 Task: Use the formula "XLOOKUP" in spreadsheet "Project portfolio".
Action: Mouse moved to (141, 119)
Screenshot: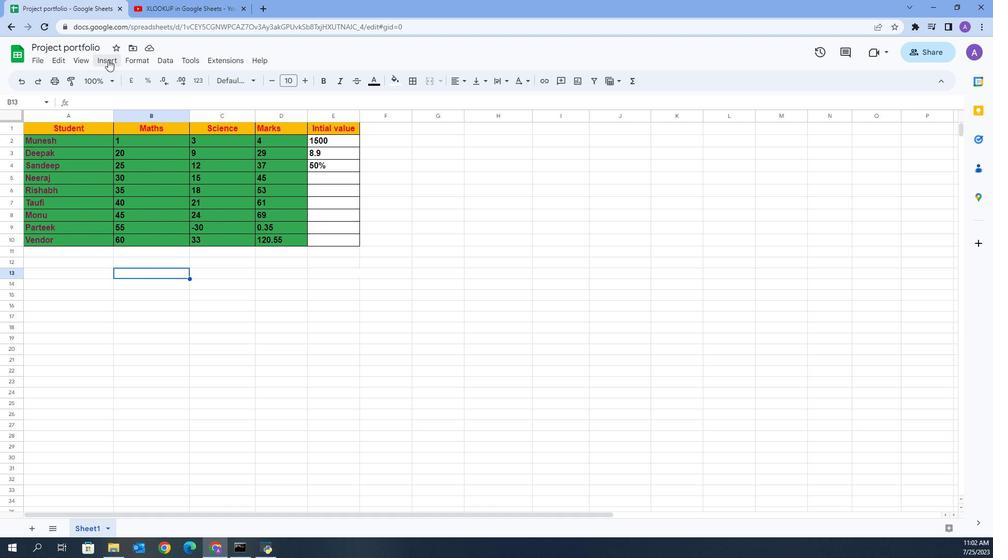 
Action: Mouse pressed left at (141, 119)
Screenshot: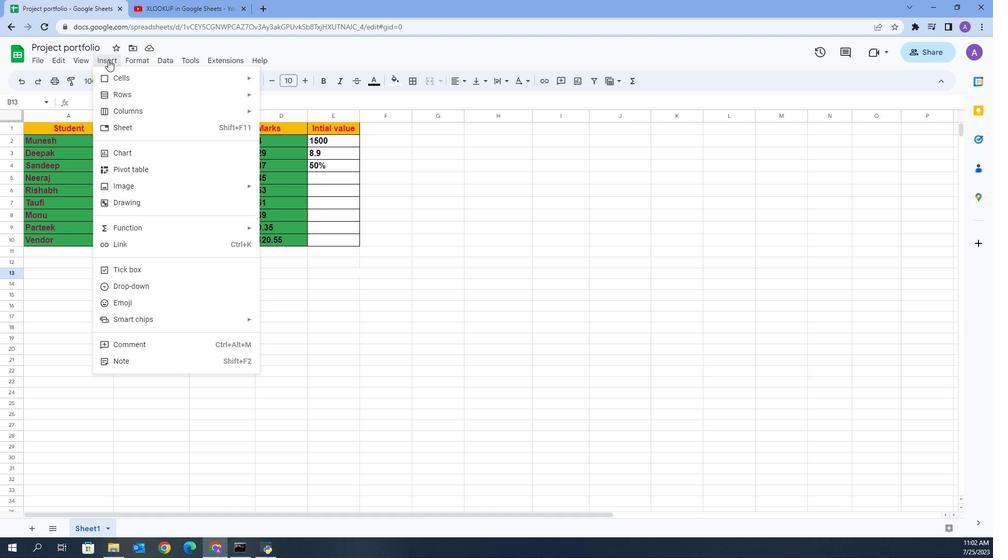 
Action: Mouse moved to (158, 239)
Screenshot: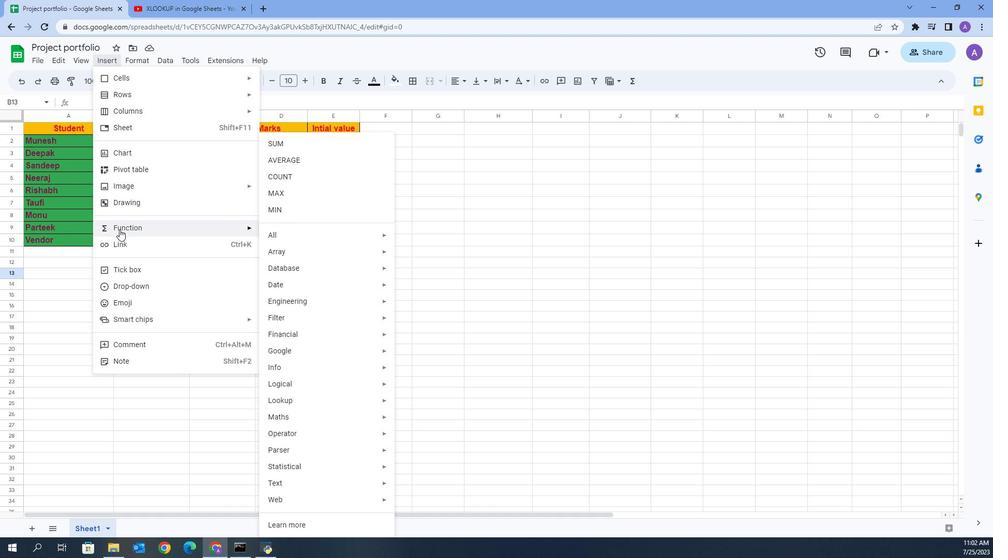 
Action: Mouse pressed left at (158, 239)
Screenshot: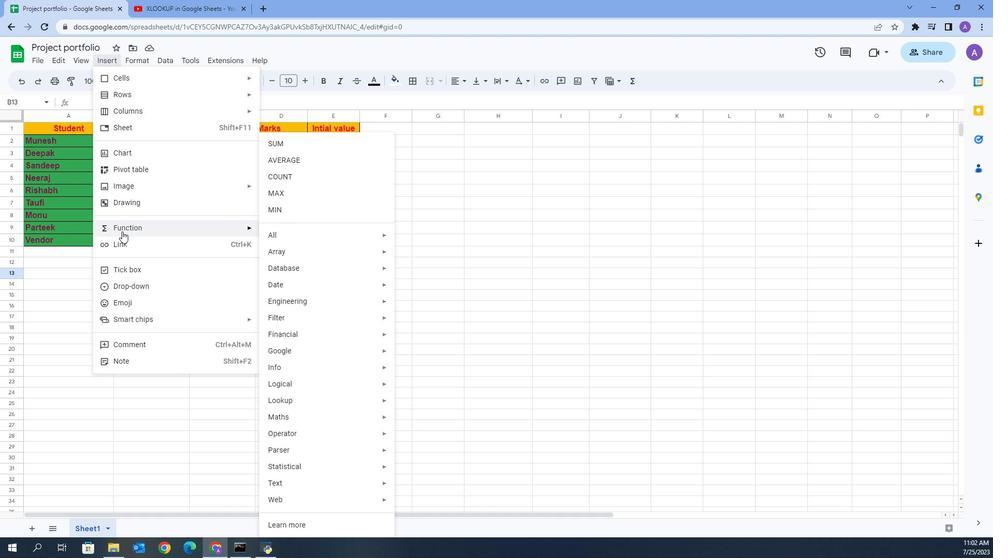 
Action: Mouse moved to (274, 242)
Screenshot: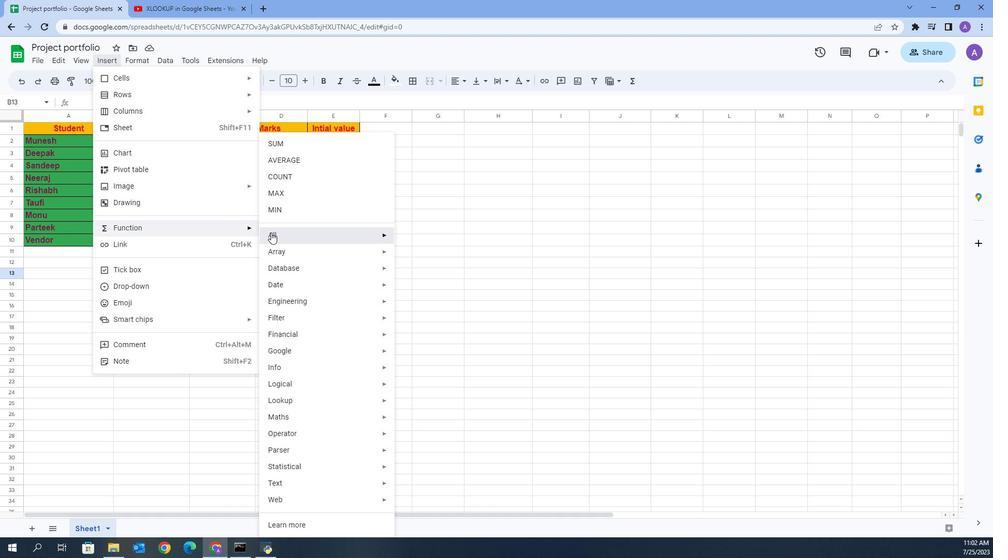 
Action: Mouse pressed left at (274, 242)
Screenshot: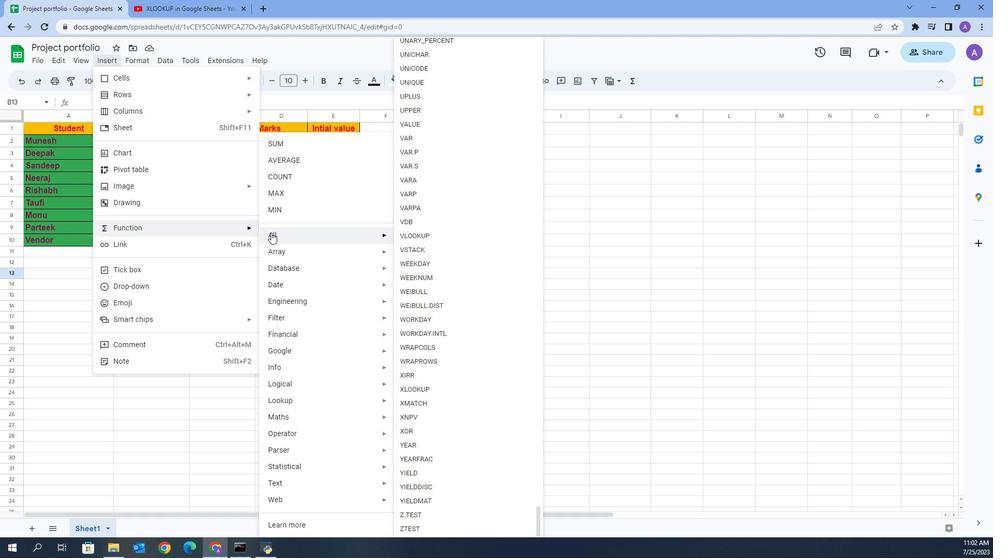 
Action: Mouse moved to (407, 359)
Screenshot: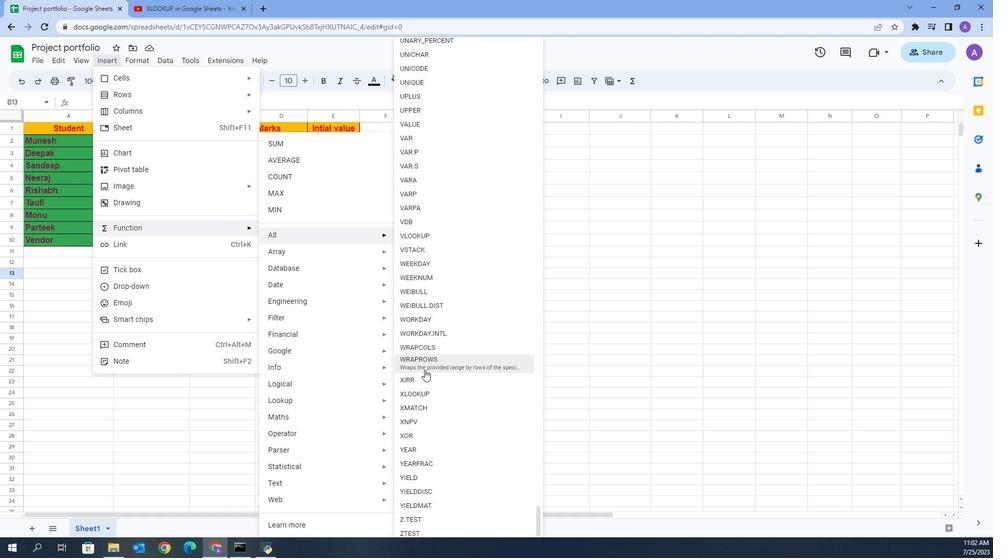 
Action: Mouse pressed left at (407, 359)
Screenshot: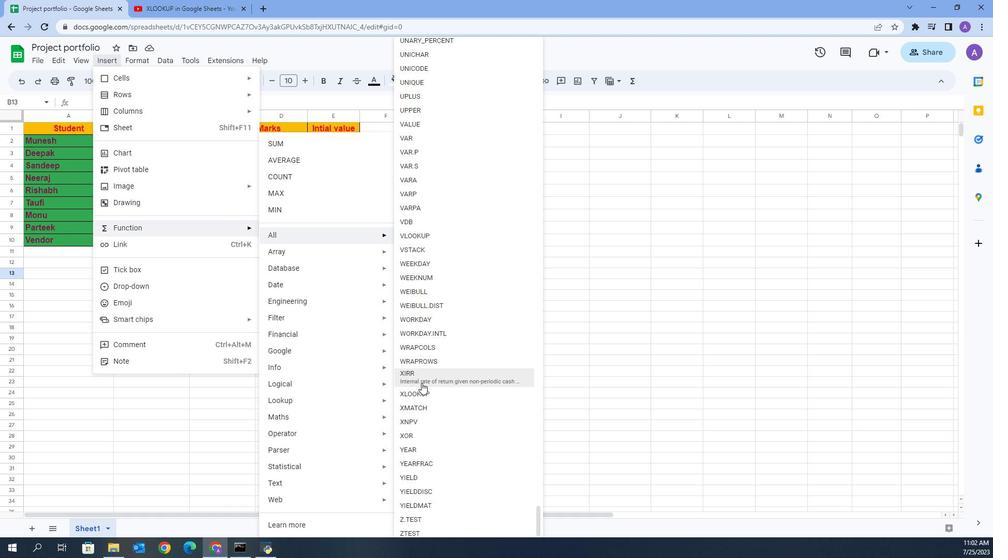 
Action: Mouse moved to (132, 227)
Screenshot: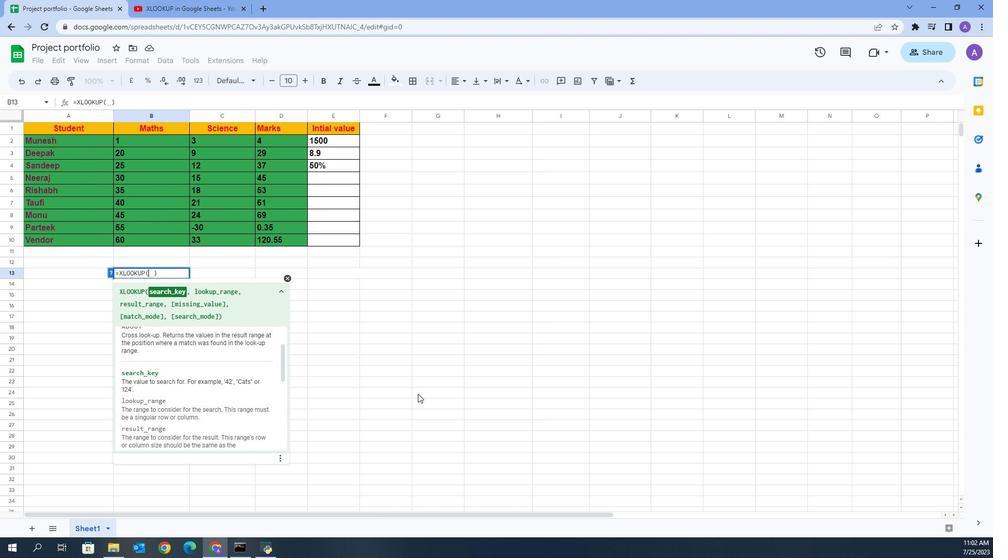 
Action: Mouse pressed left at (132, 227)
Screenshot: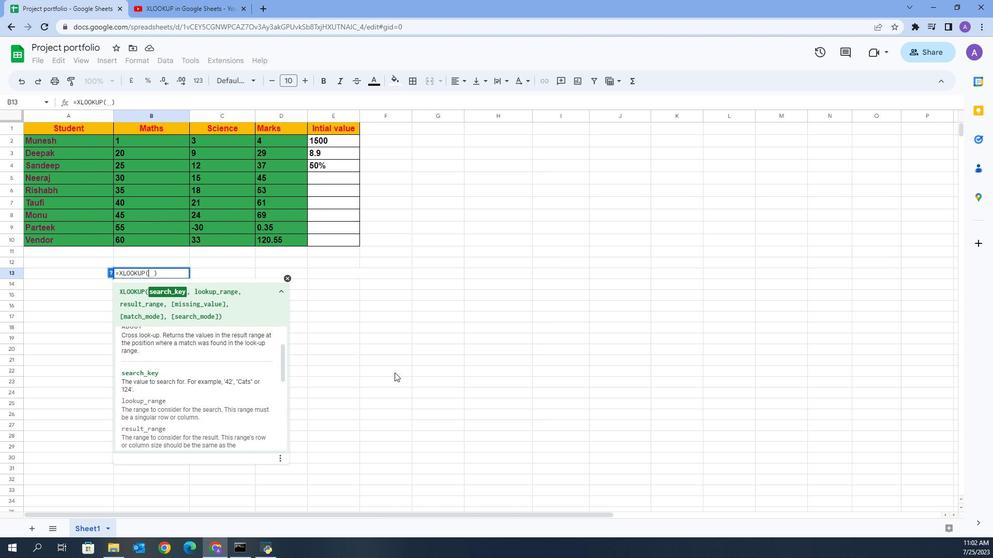 
Action: Key pressed ,
Screenshot: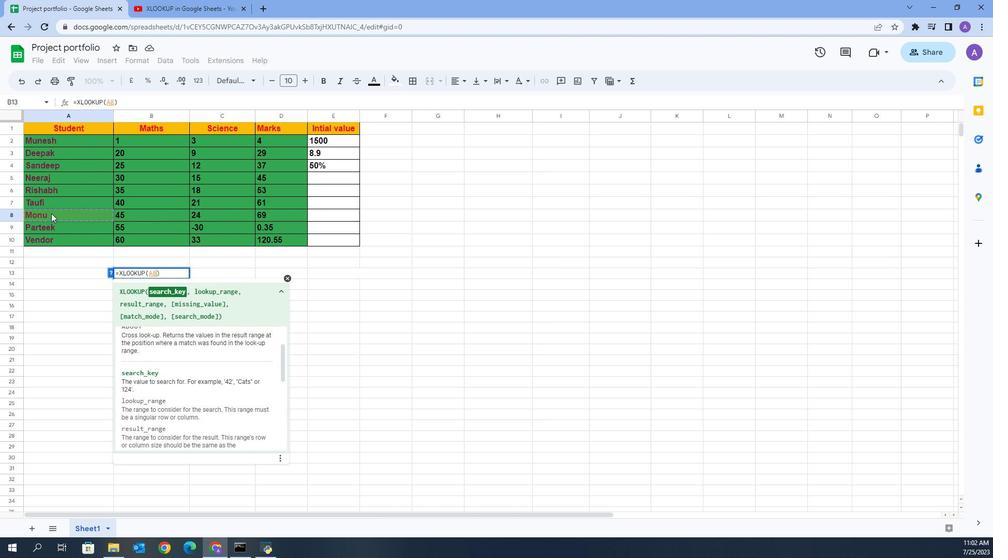 
Action: Mouse moved to (173, 177)
Screenshot: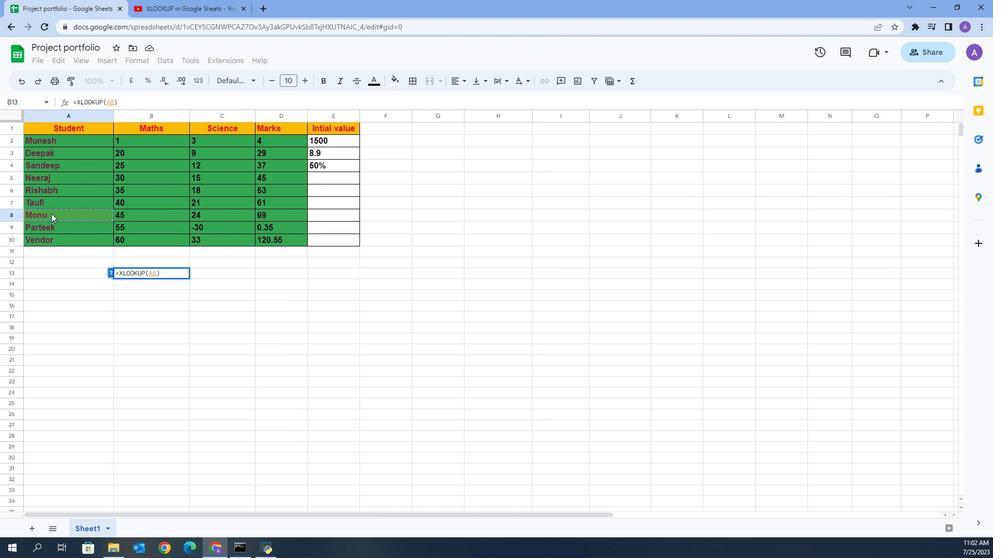 
Action: Mouse pressed left at (173, 177)
Screenshot: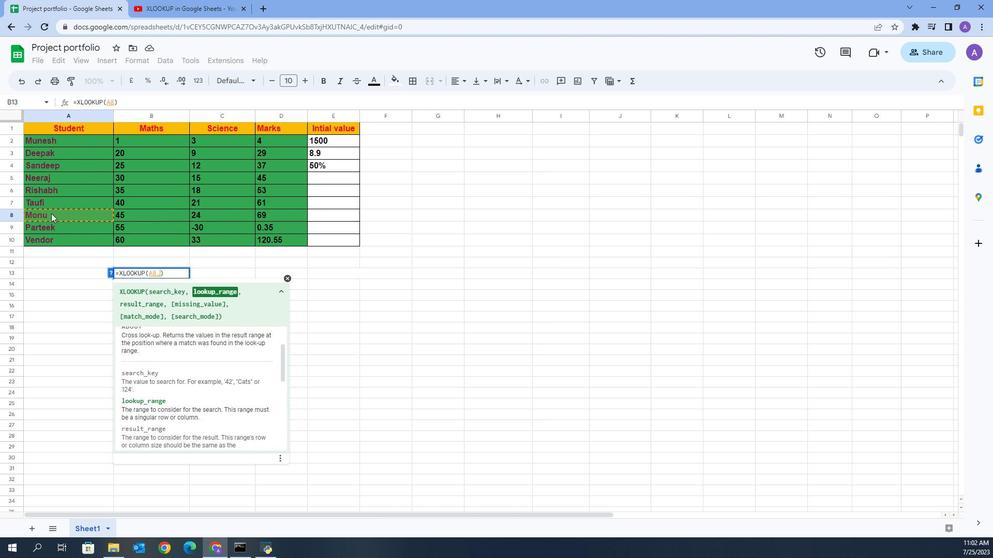 
Action: Key pressed <Key.shift><Key.shift><Key.shift><Key.shift><Key.shift><Key.shift><Key.down><Key.down><Key.down><Key.down><Key.down><Key.down><Key.down><Key.down>,
Screenshot: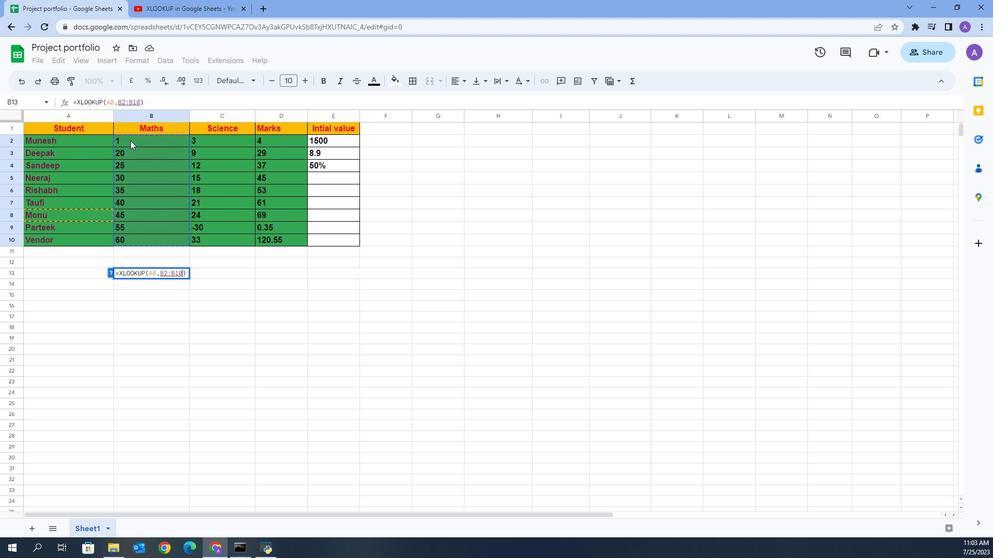 
Action: Mouse moved to (218, 175)
Screenshot: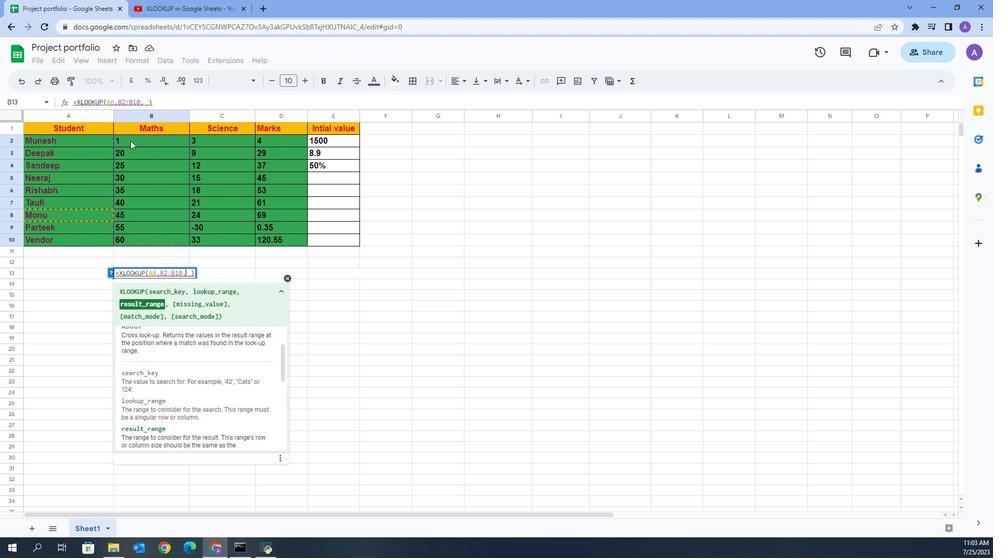 
Action: Mouse pressed left at (218, 175)
Screenshot: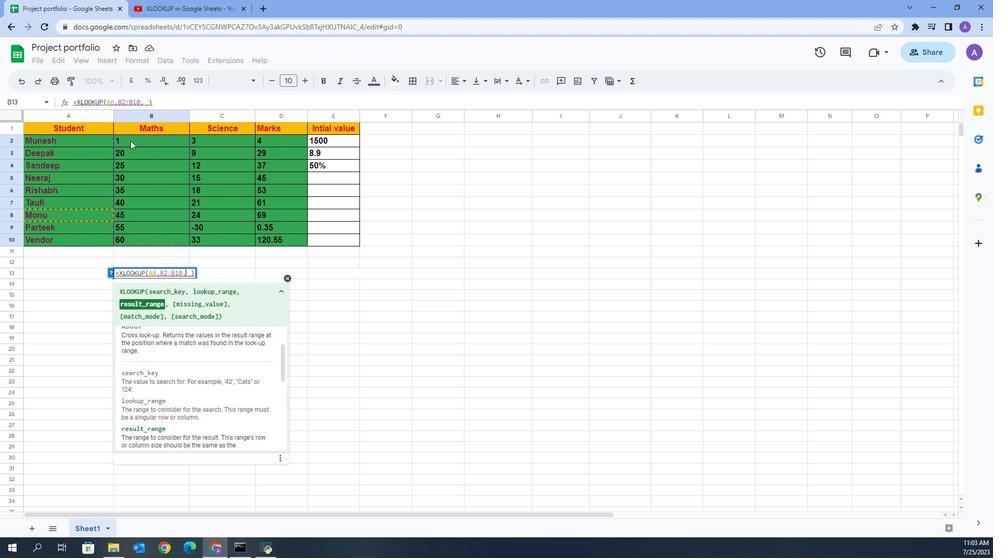 
Action: Key pressed <Key.shift><Key.down><Key.down><Key.down><Key.down><Key.down><Key.down><Key.down><Key.down>,
Screenshot: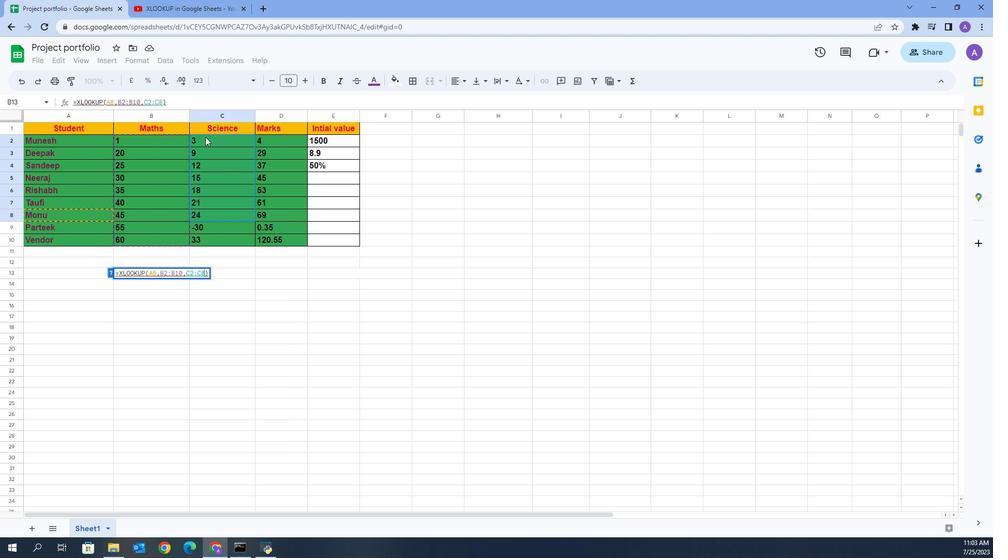 
Action: Mouse moved to (318, 203)
Screenshot: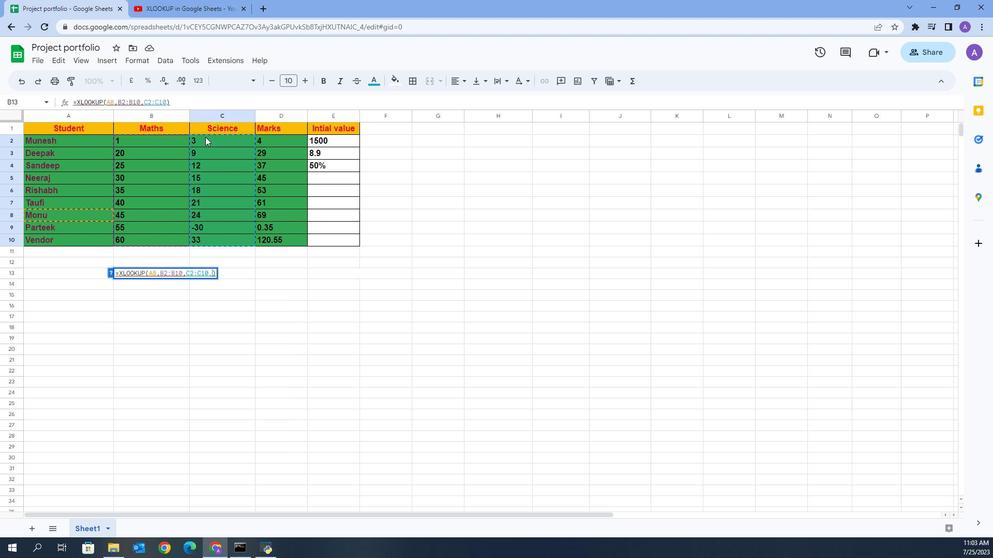 
Action: Mouse pressed left at (318, 203)
Screenshot: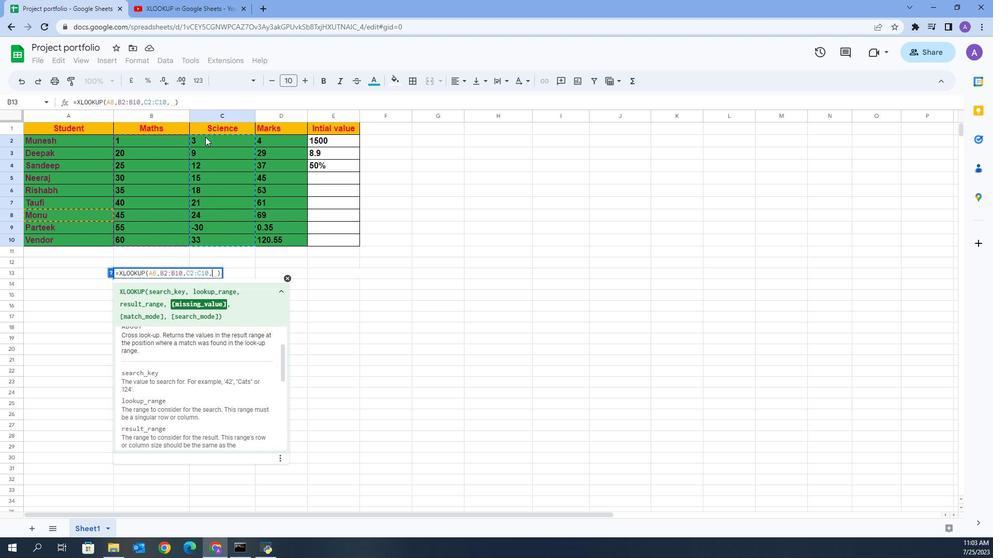 
Action: Key pressed <Key.enter>
Screenshot: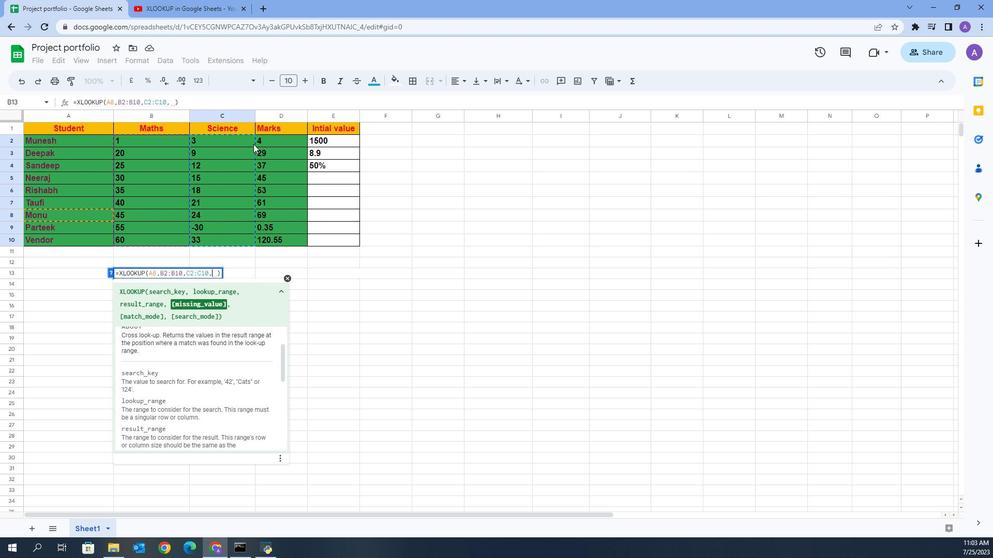 
Action: Mouse moved to (177, 277)
Screenshot: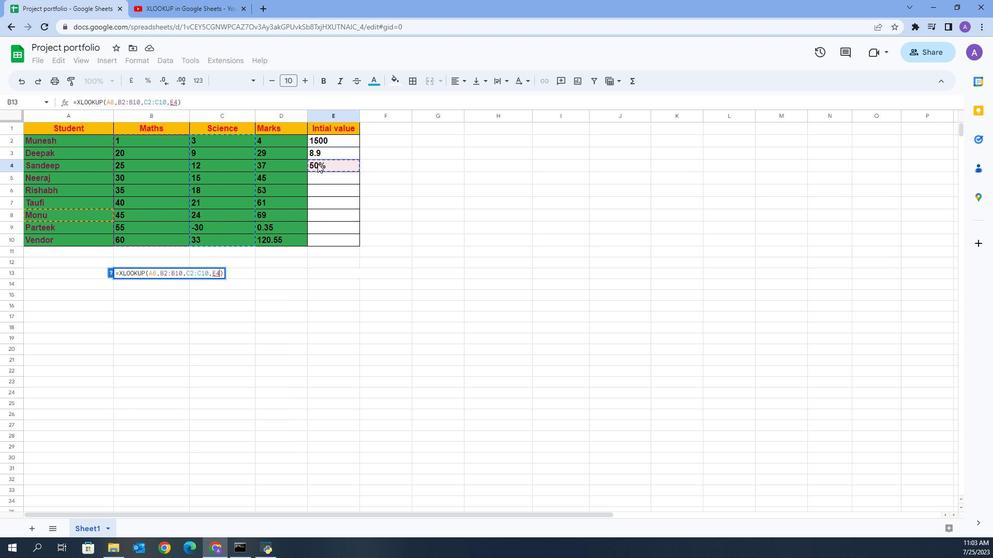 
Action: Mouse pressed left at (177, 277)
Screenshot: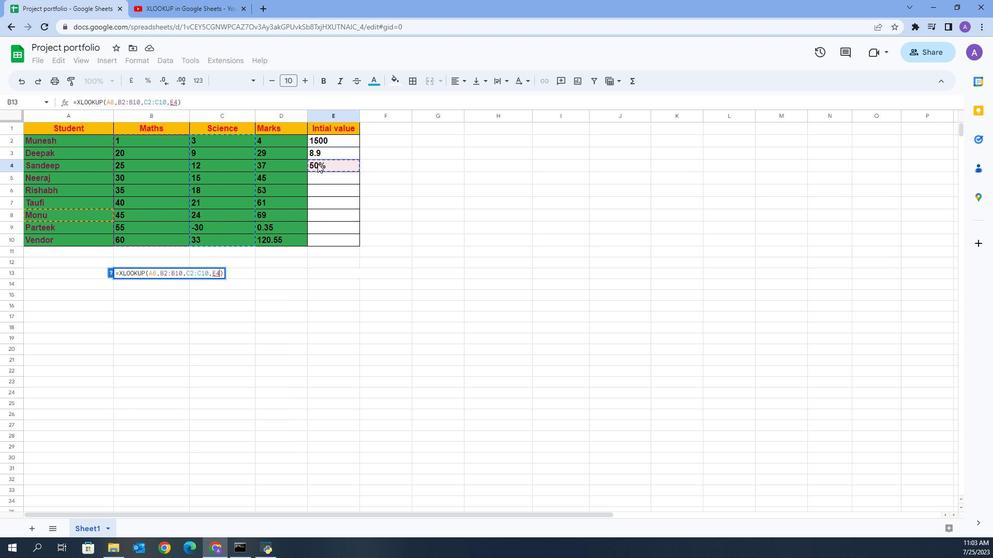 
Action: Mouse moved to (183, 277)
Screenshot: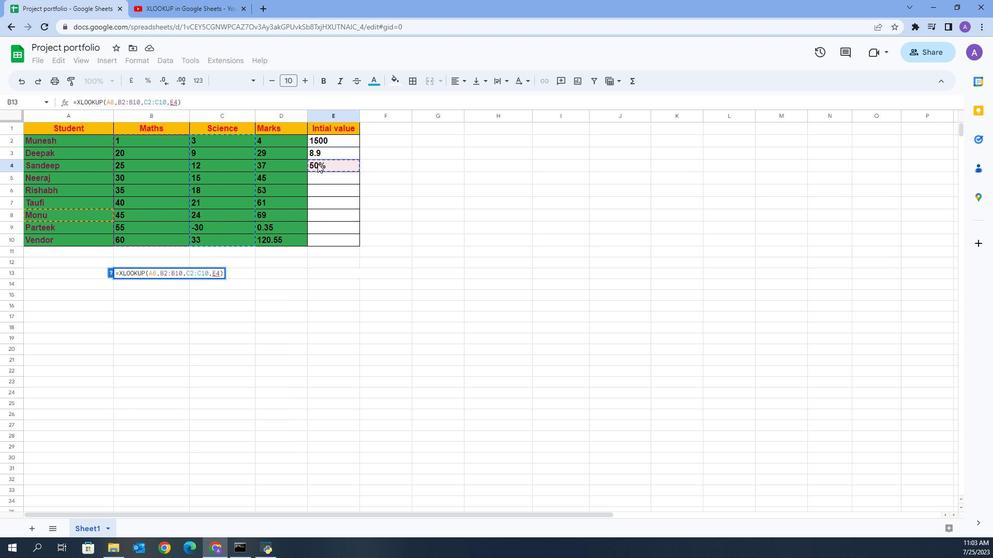 
Action: Mouse pressed left at (183, 277)
Screenshot: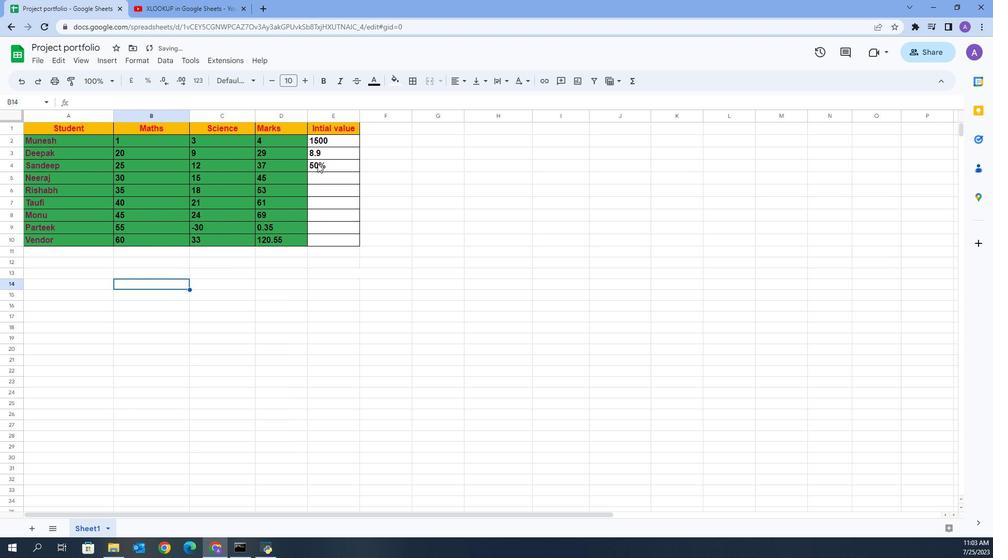 
Action: Mouse moved to (189, 276)
Screenshot: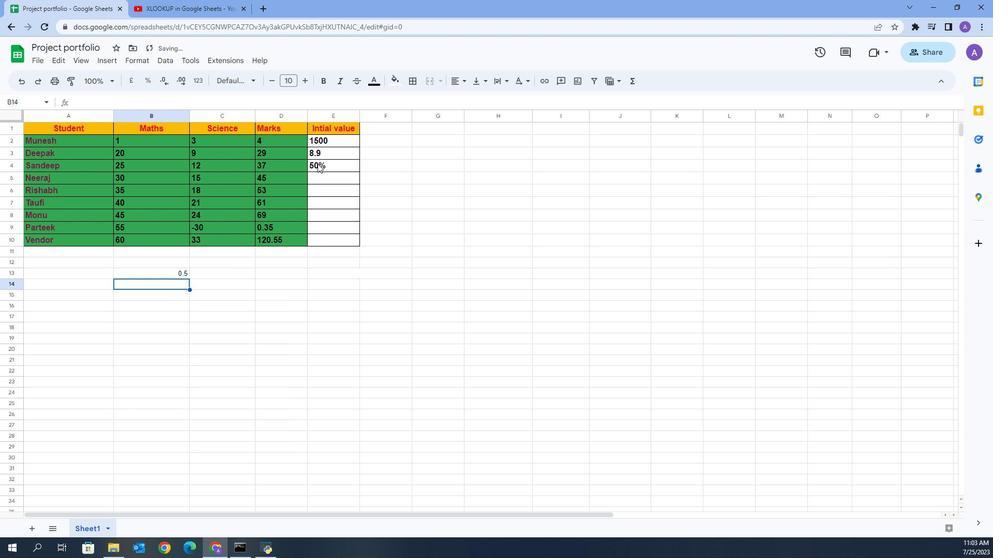
Action: Mouse pressed left at (189, 276)
Screenshot: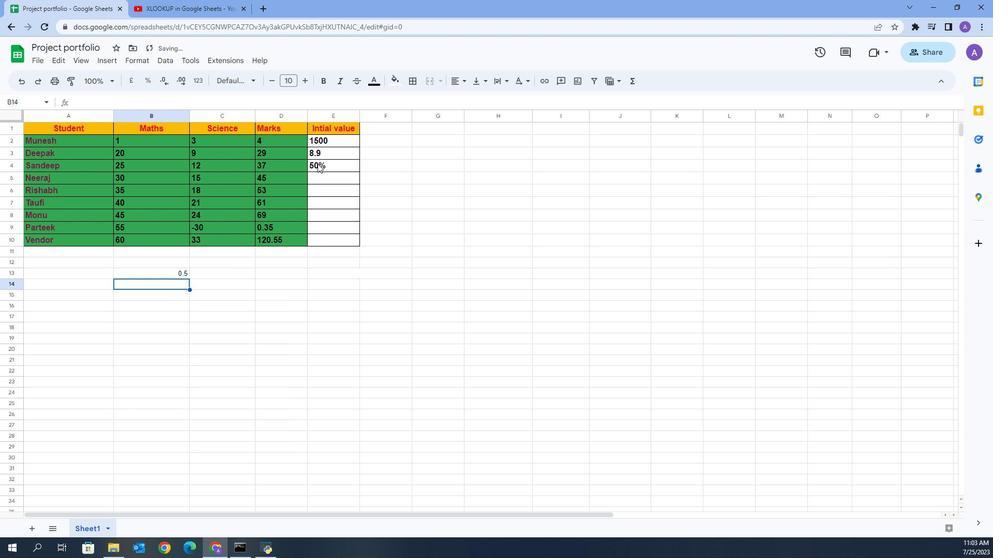 
Action: Mouse moved to (145, 117)
Screenshot: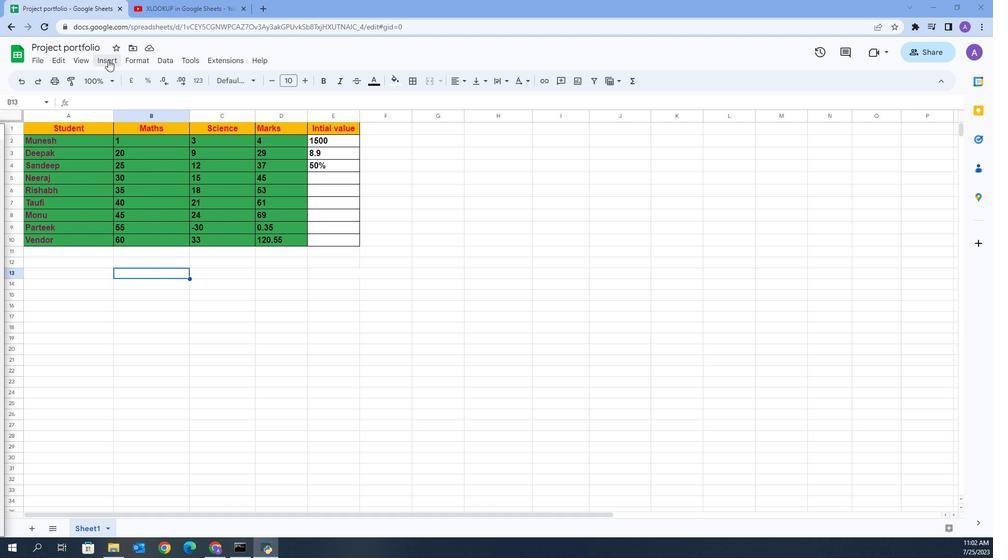 
Action: Mouse pressed left at (145, 117)
Screenshot: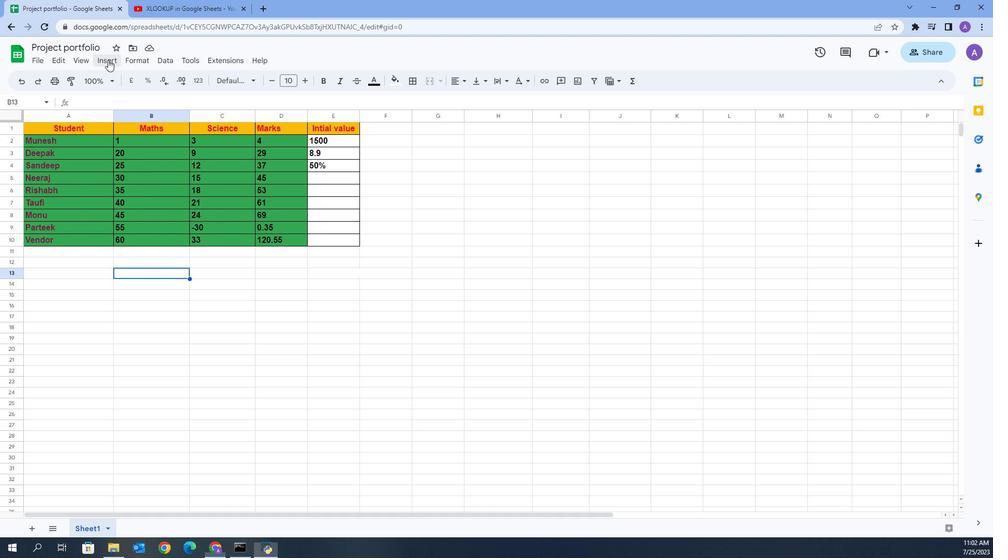 
Action: Mouse moved to (154, 242)
Screenshot: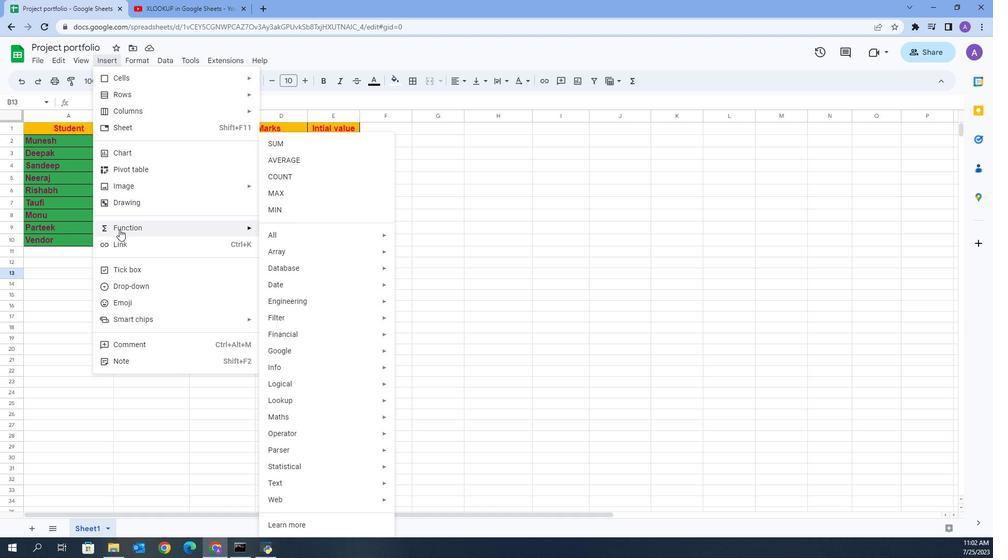 
Action: Mouse pressed left at (154, 242)
Screenshot: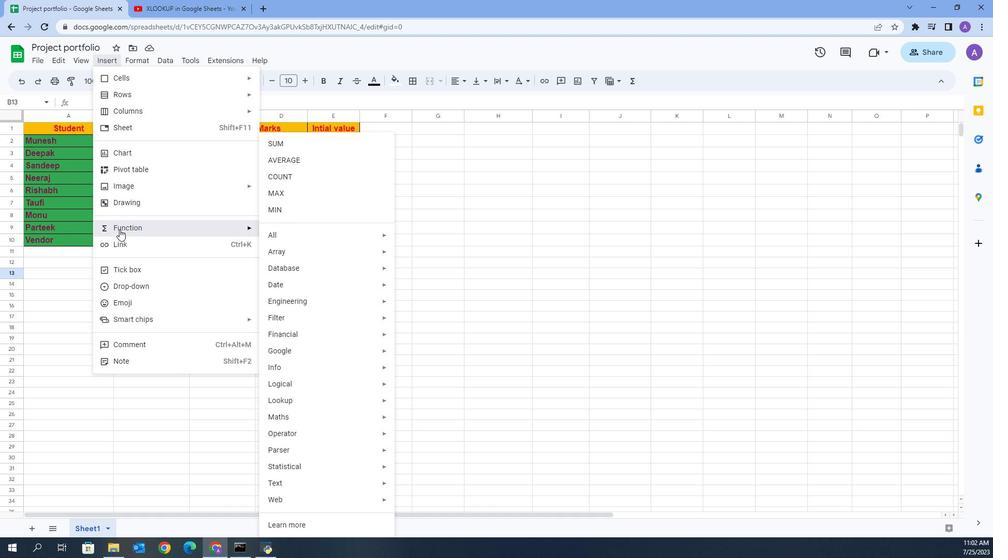
Action: Mouse moved to (278, 244)
Screenshot: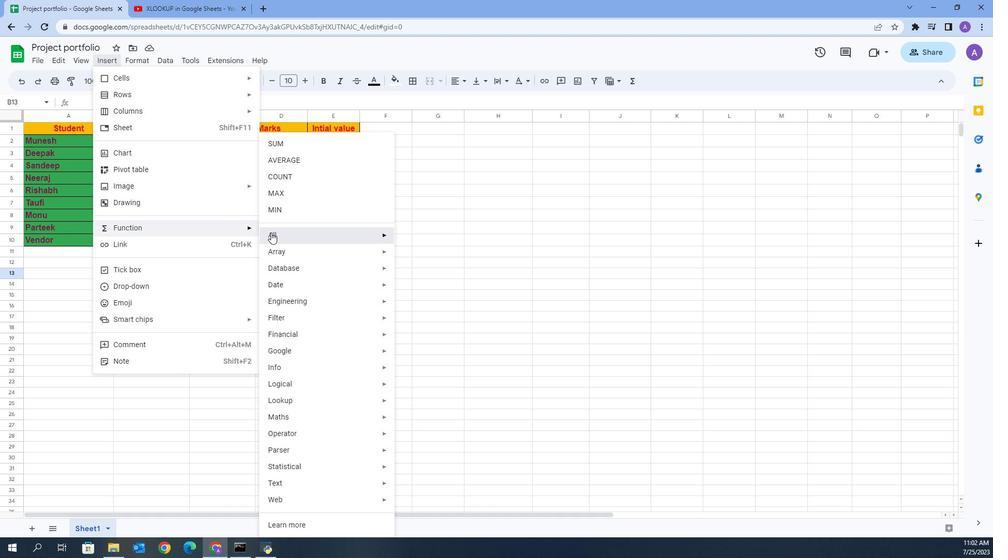 
Action: Mouse pressed left at (278, 244)
Screenshot: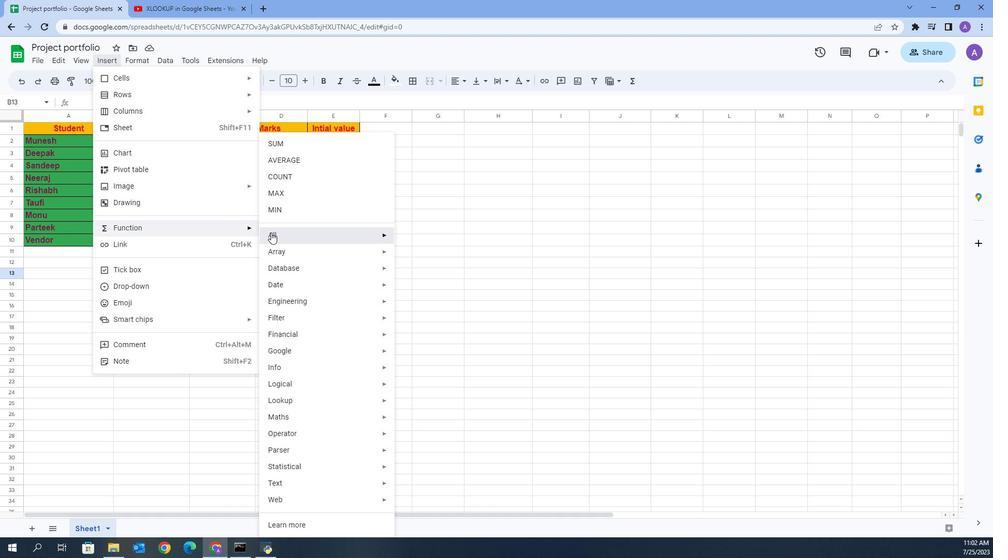
Action: Mouse moved to (399, 362)
Screenshot: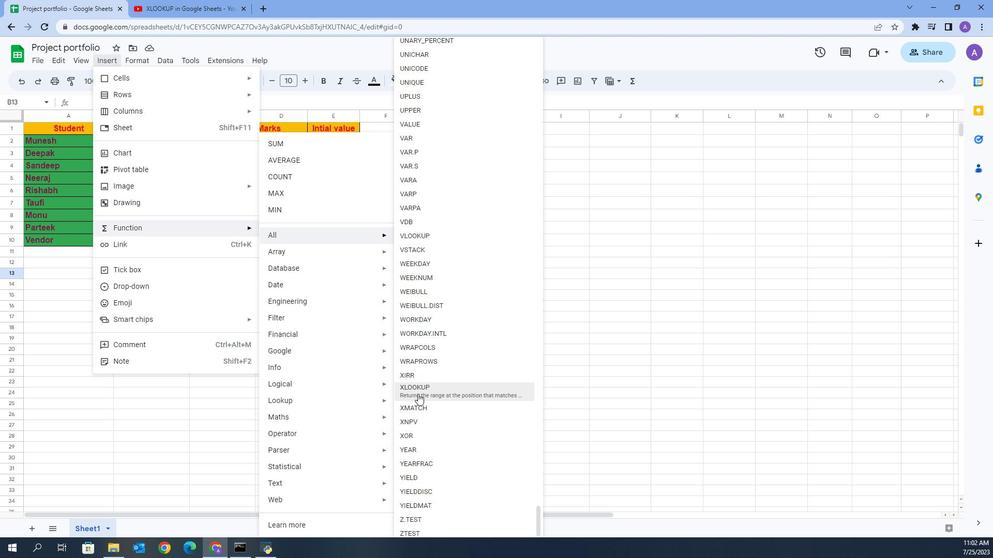 
Action: Mouse pressed left at (399, 362)
Screenshot: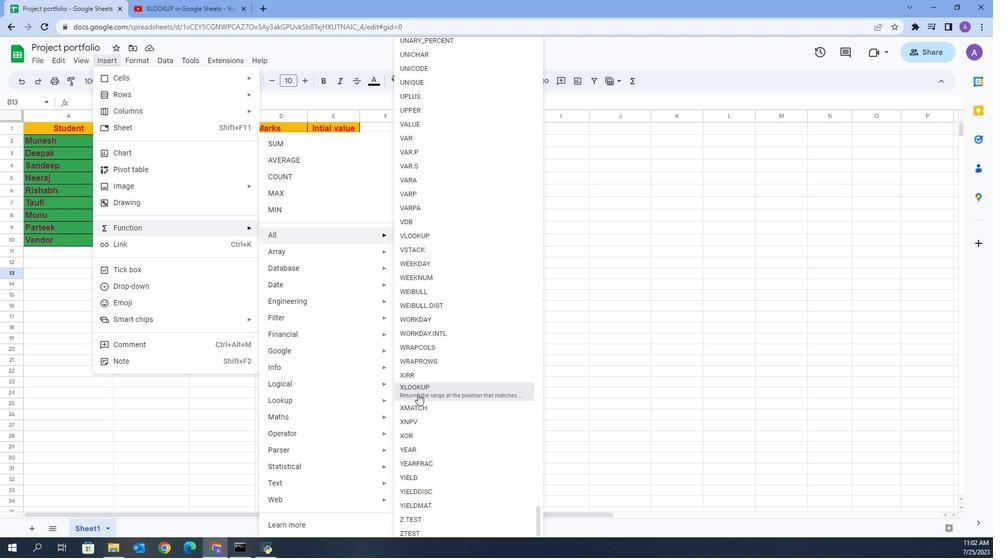 
Action: Mouse moved to (98, 230)
Screenshot: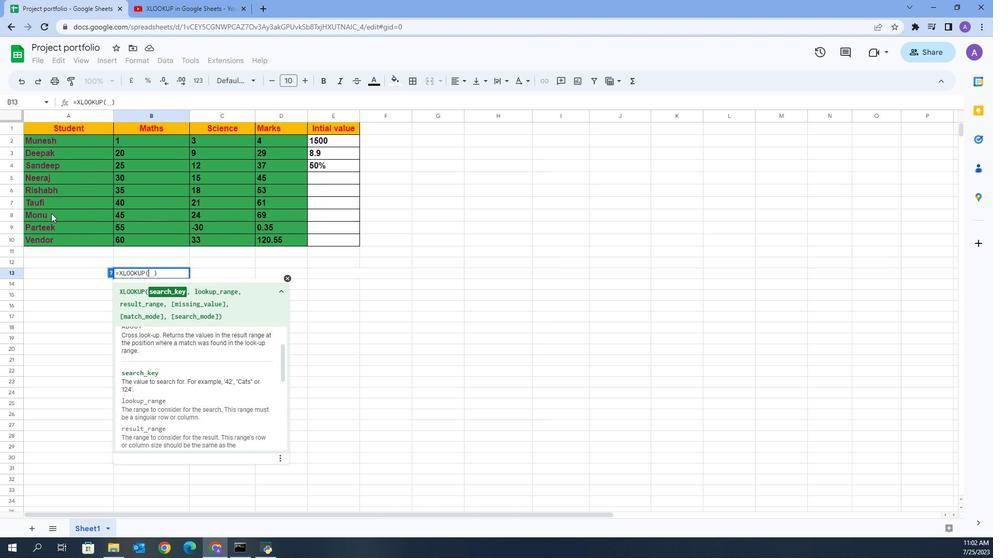 
Action: Mouse pressed left at (98, 230)
Screenshot: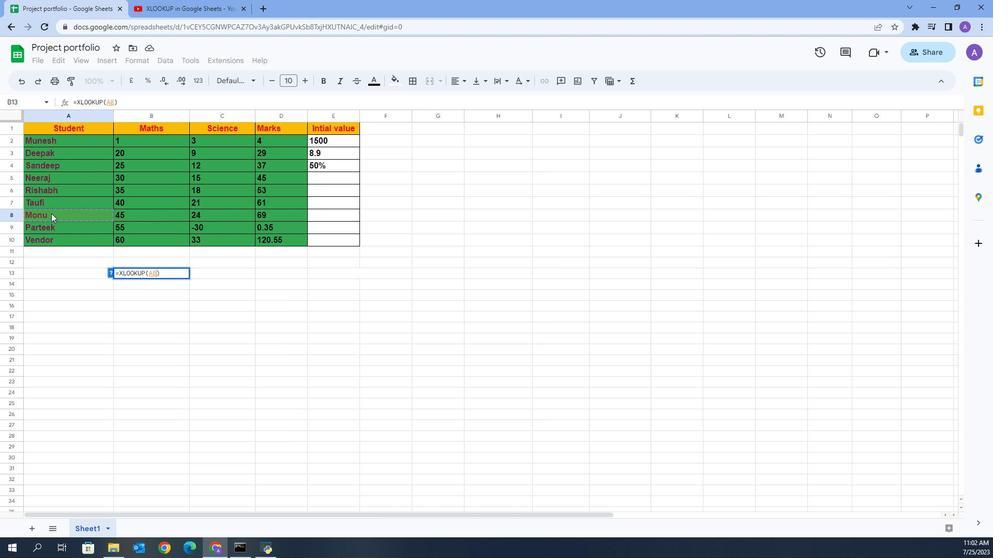 
Action: Key pressed ,
Screenshot: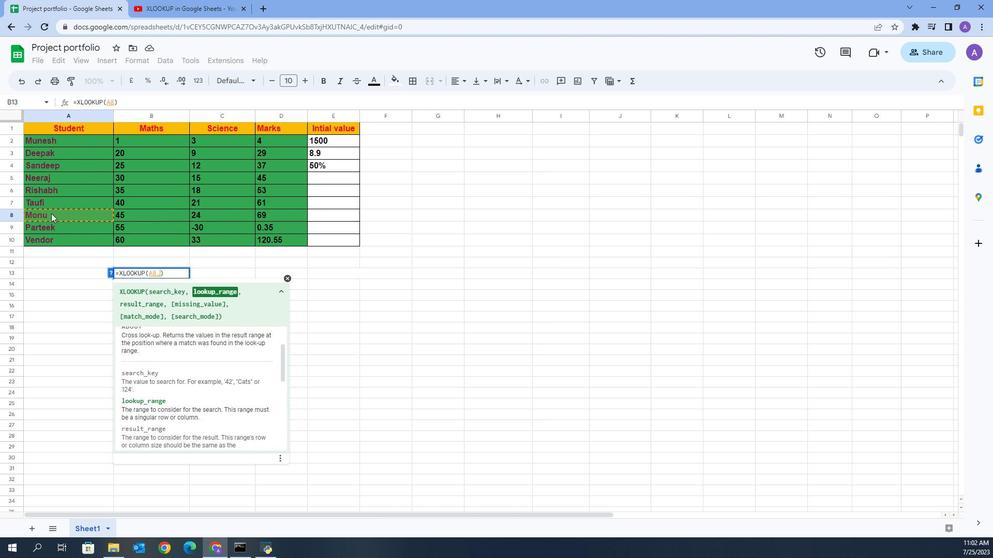 
Action: Mouse moved to (163, 176)
Screenshot: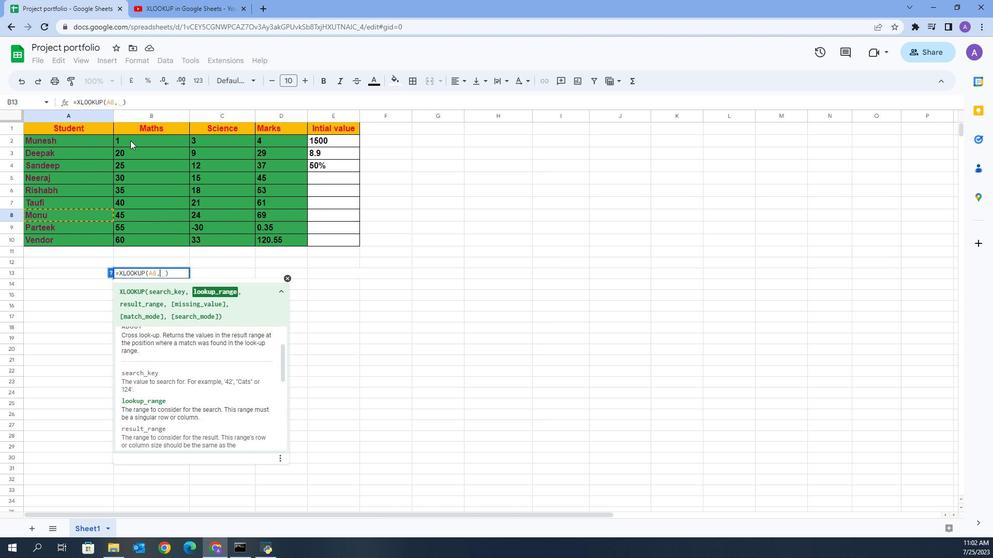 
Action: Mouse pressed left at (163, 176)
Screenshot: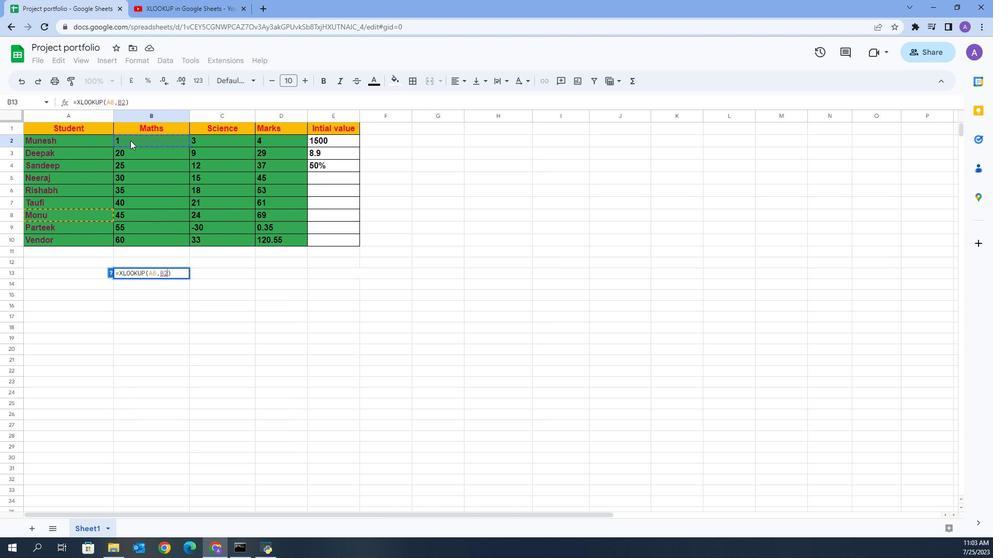 
Action: Key pressed <Key.shift><Key.down><Key.down><Key.down><Key.down><Key.down><Key.down><Key.down><Key.down>,
Screenshot: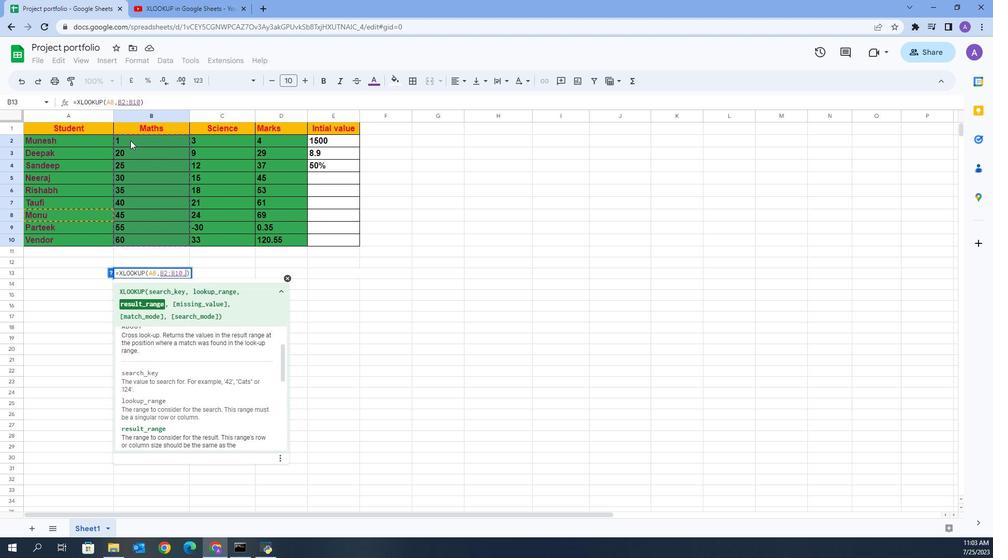 
Action: Mouse moved to (224, 174)
Screenshot: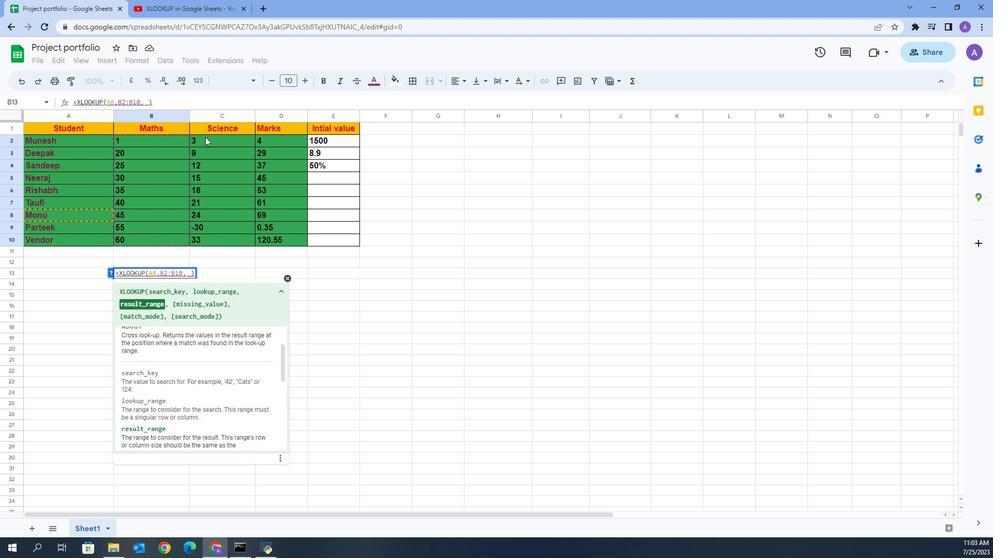 
Action: Mouse pressed left at (224, 174)
Screenshot: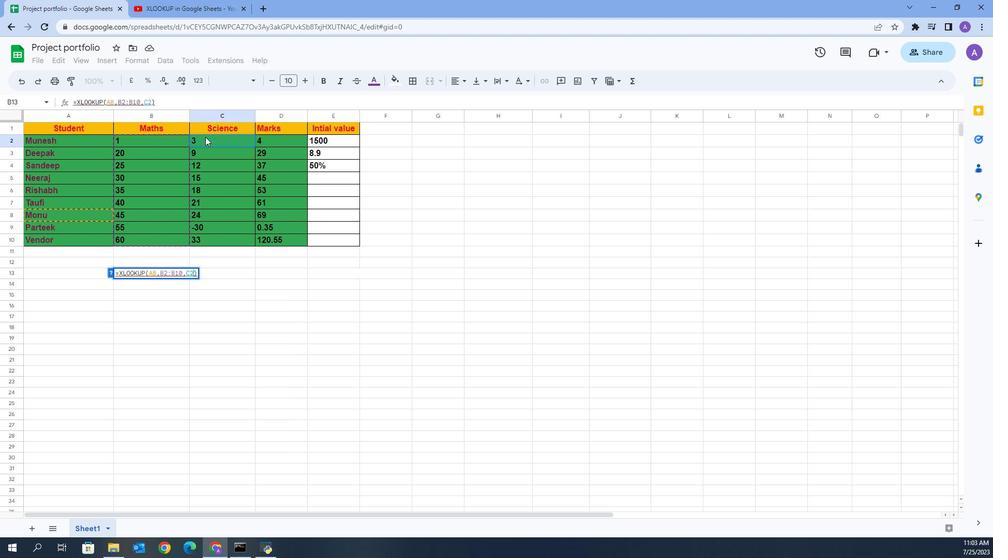 
Action: Key pressed <Key.shift><Key.down><Key.down><Key.down><Key.down><Key.down><Key.down><Key.down><Key.down>,
Screenshot: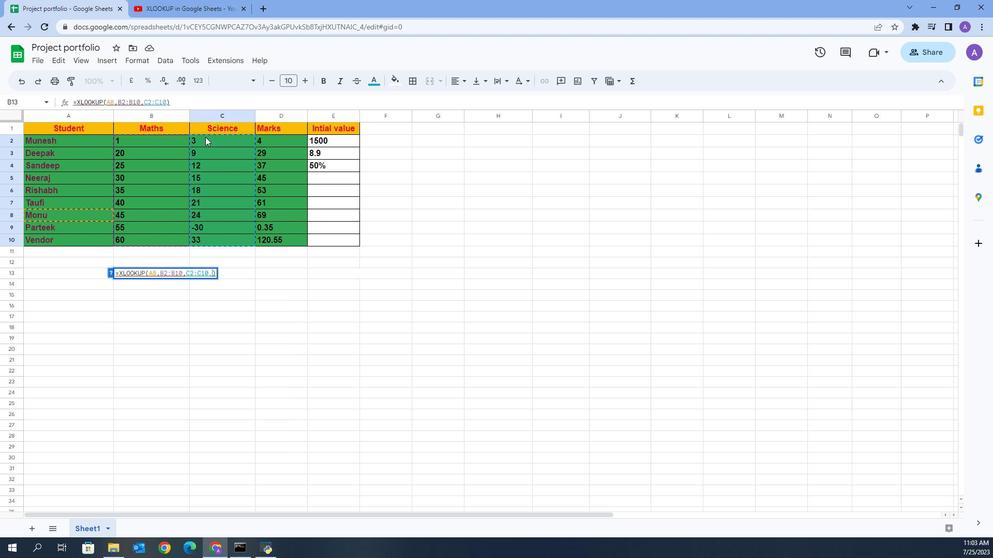 
Action: Mouse moved to (317, 193)
Screenshot: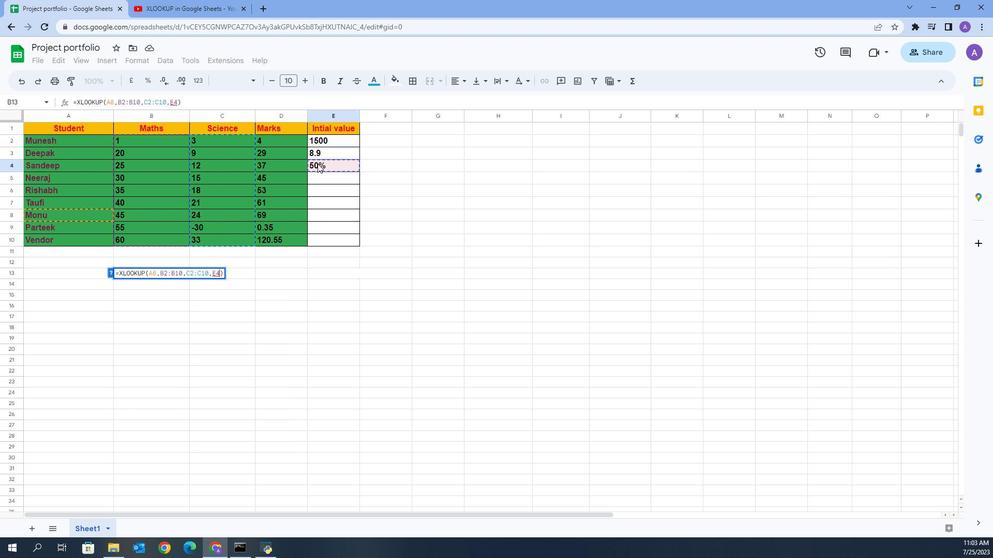 
Action: Mouse pressed left at (317, 193)
Screenshot: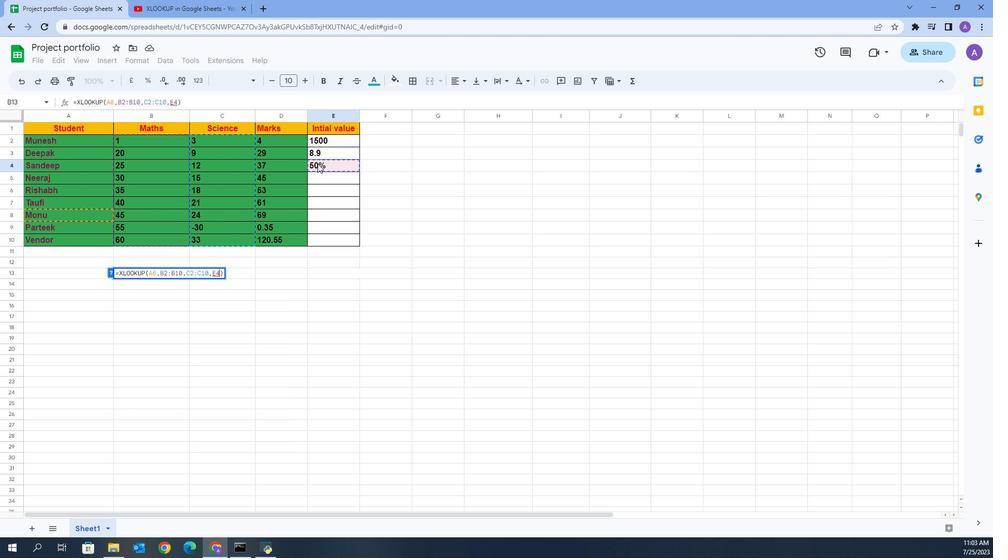 
Action: Key pressed <Key.enter>
Screenshot: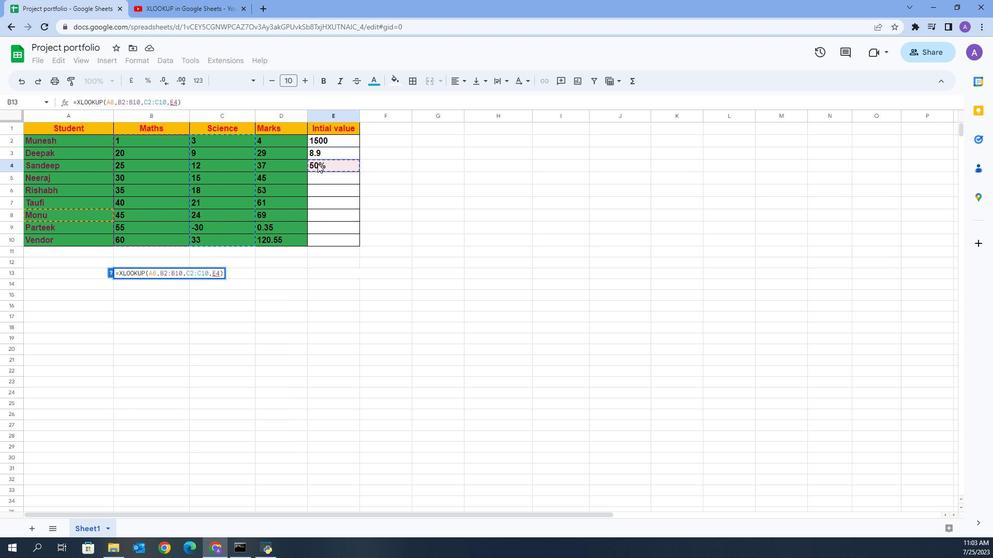 
